 Task: Search for emails related to 'Group email' in the email application.
Action: Mouse moved to (246, 6)
Screenshot: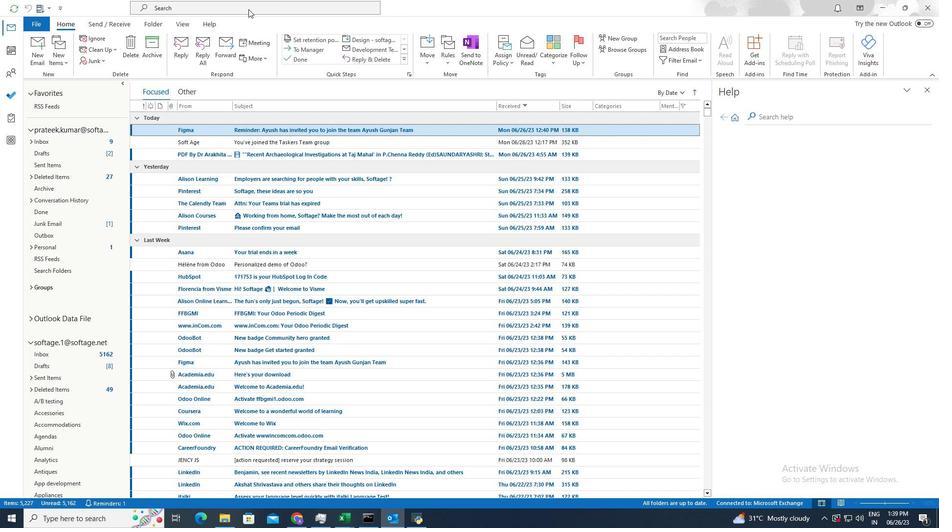 
Action: Mouse pressed left at (246, 6)
Screenshot: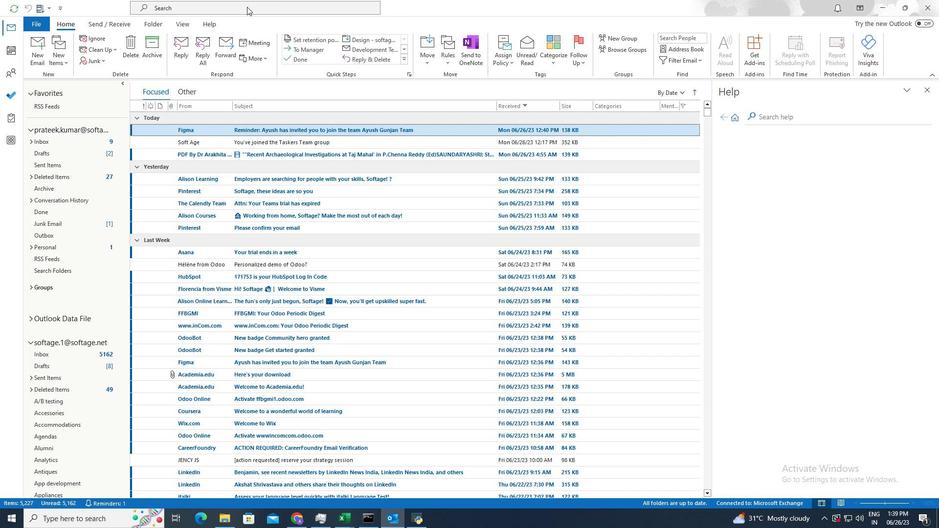 
Action: Key pressed <Key.shift><Key.shift><Key.shift><Key.shift>Group
Screenshot: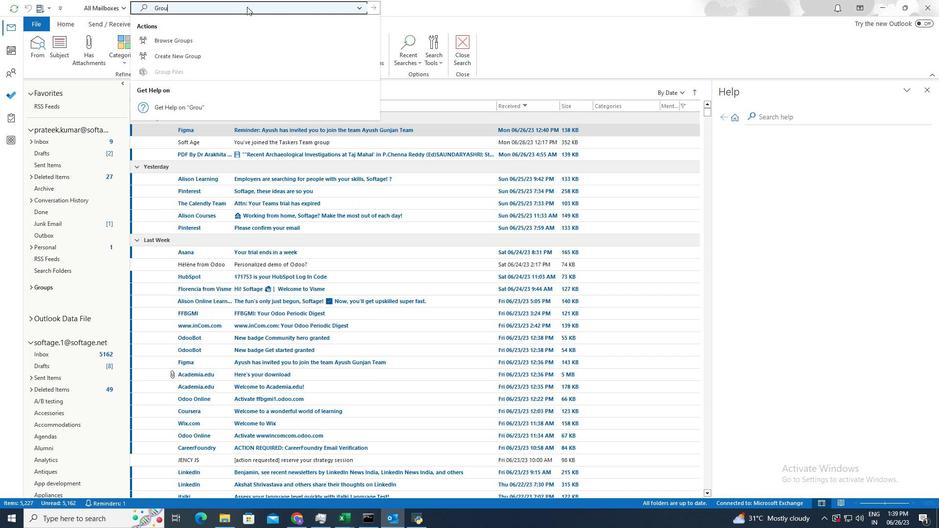 
Action: Mouse moved to (157, 42)
Screenshot: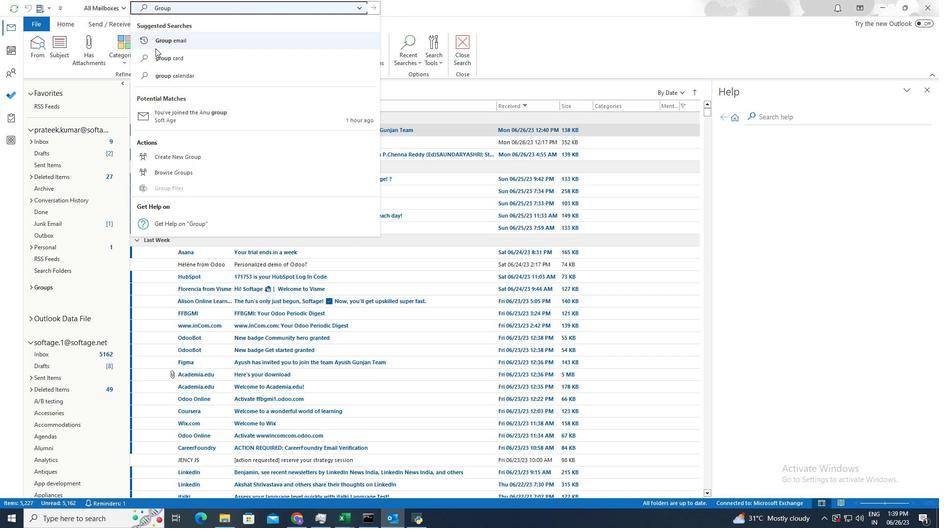 
Action: Mouse pressed left at (157, 42)
Screenshot: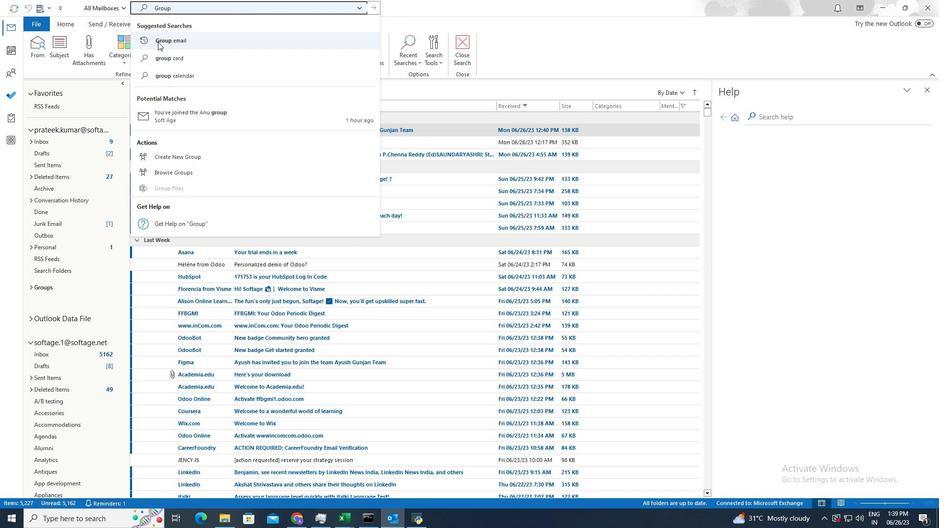 
Action: Mouse moved to (260, 128)
Screenshot: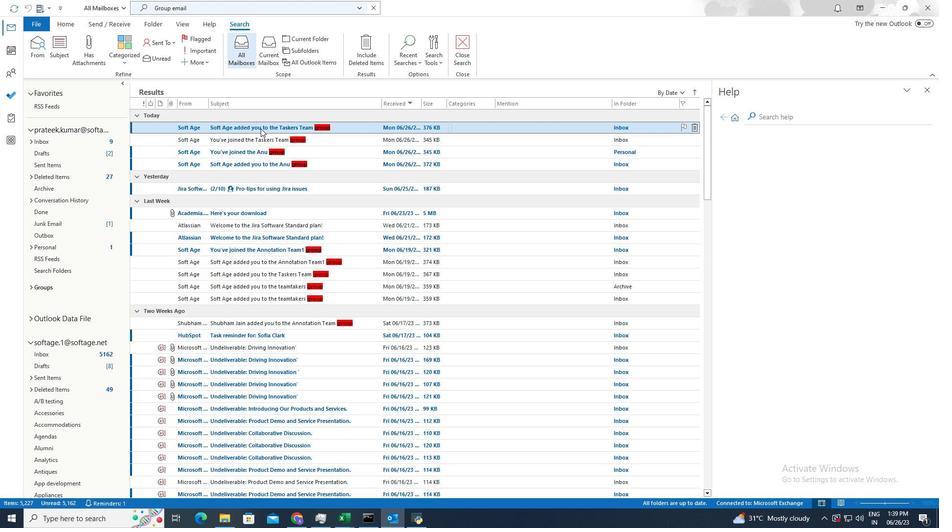 
Action: Mouse pressed left at (260, 128)
Screenshot: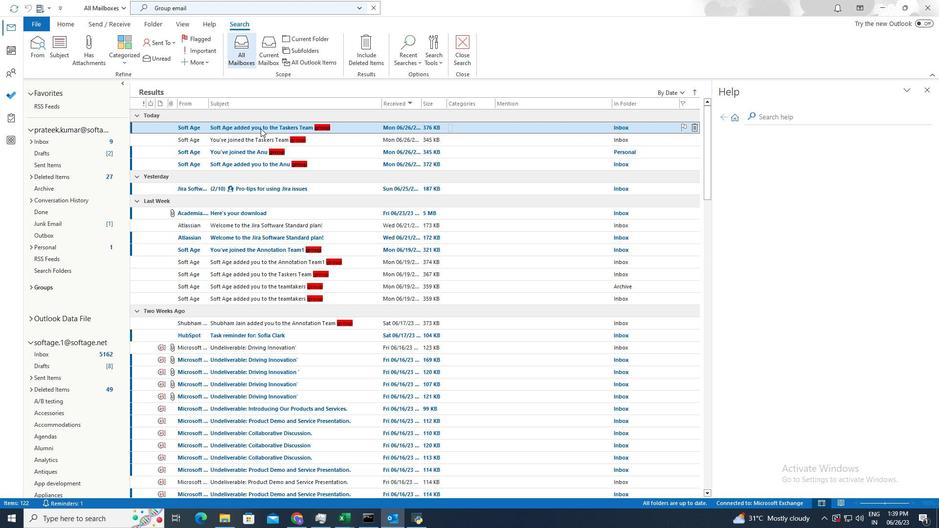 
Action: Mouse moved to (61, 25)
Screenshot: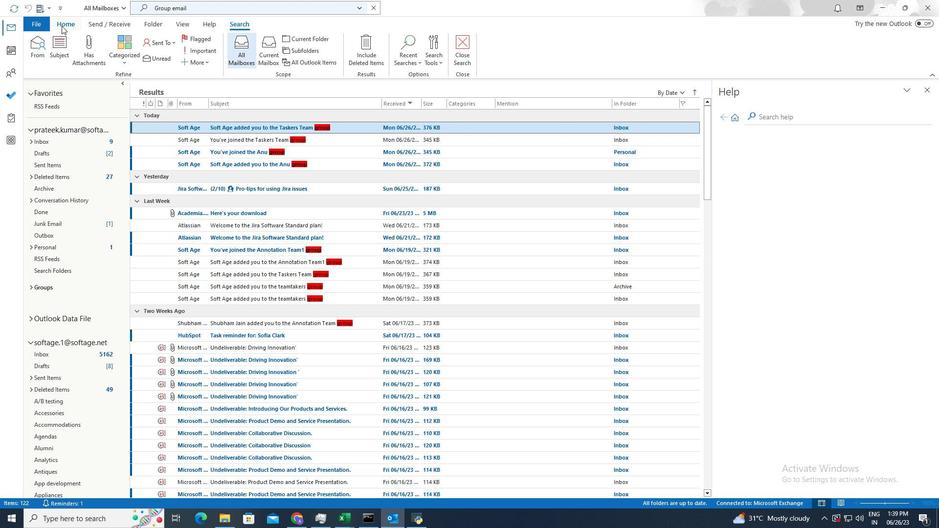 
Action: Mouse pressed left at (61, 25)
Screenshot: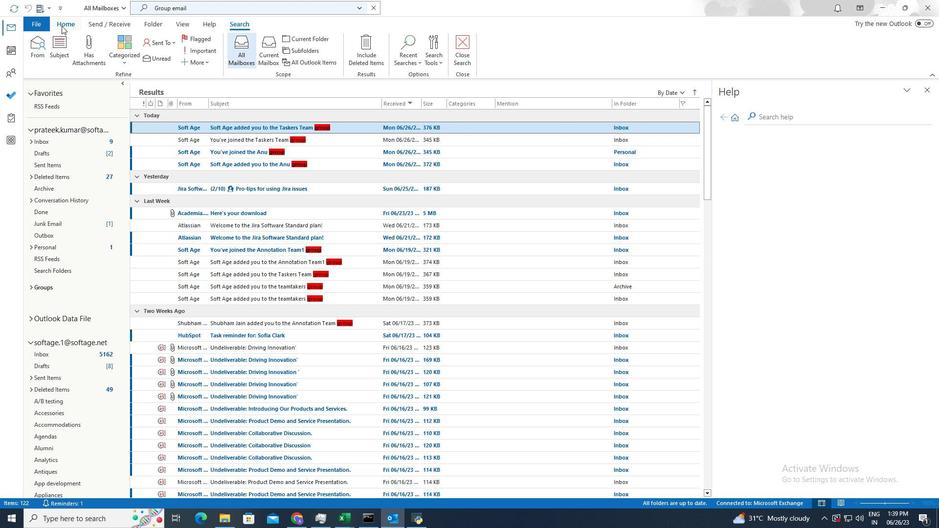 
Action: Mouse moved to (96, 59)
Screenshot: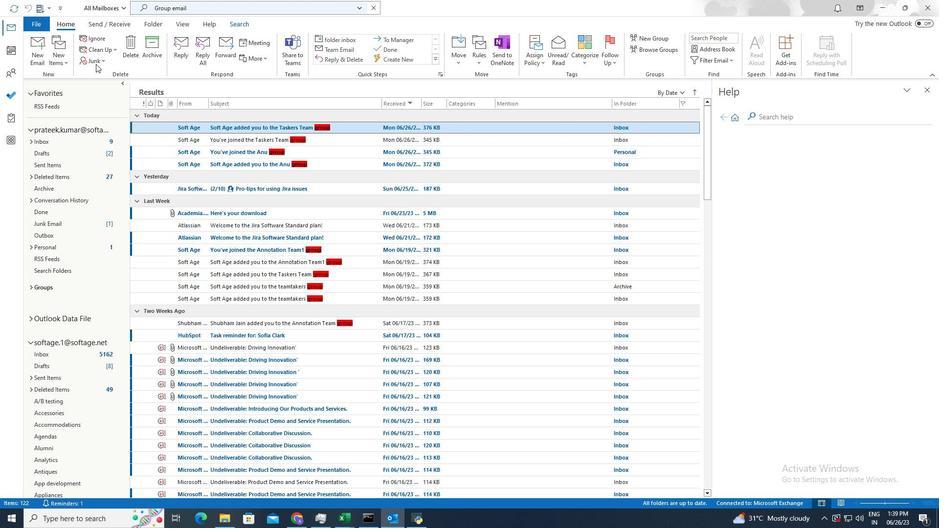 
Action: Mouse pressed left at (96, 59)
Screenshot: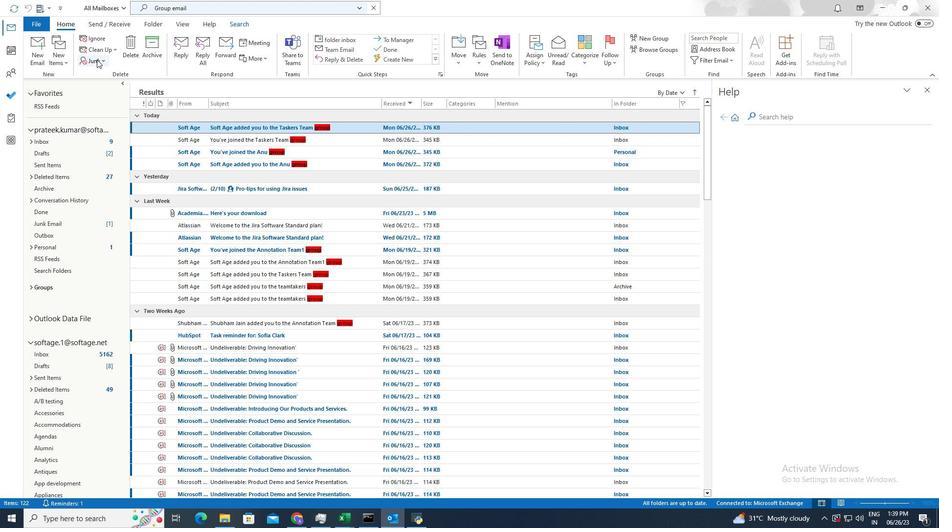 
Action: Mouse moved to (119, 111)
Screenshot: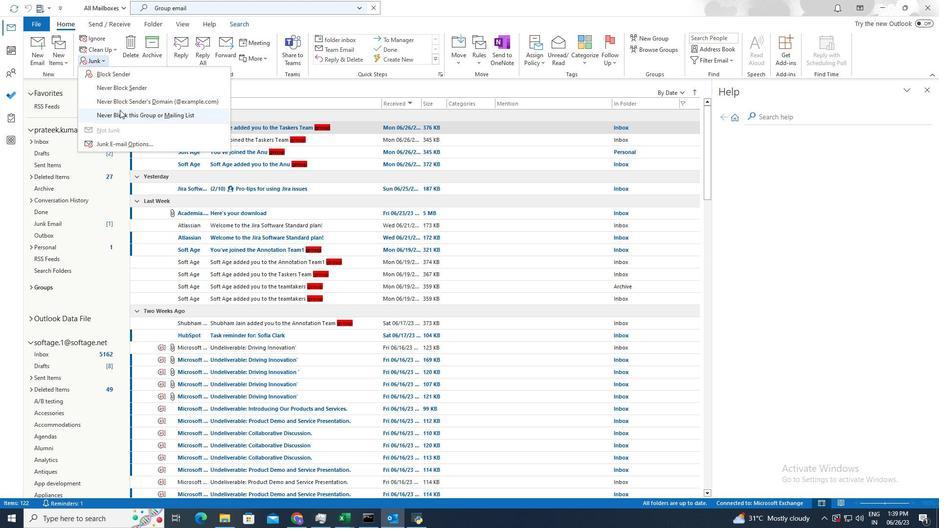 
Action: Mouse pressed left at (119, 111)
Screenshot: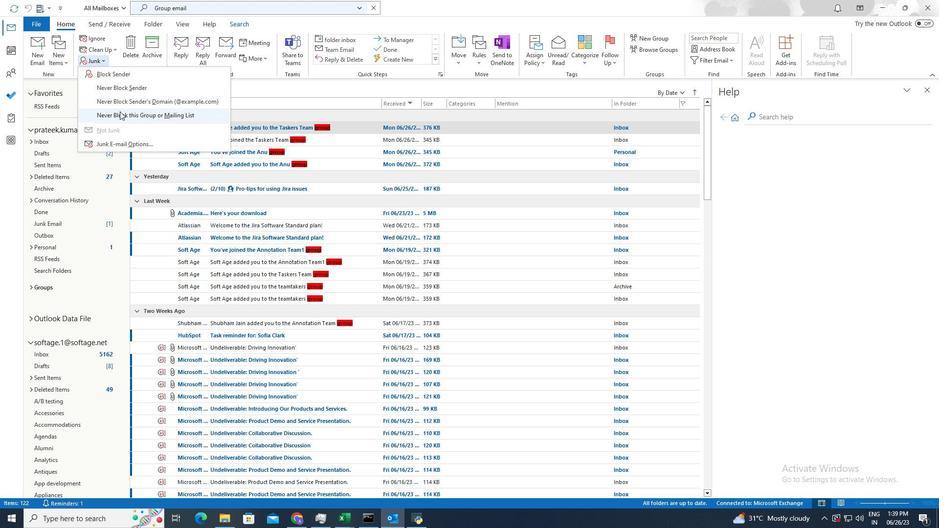 
